 Task: Change the panel layout to vertical.
Action: Mouse moved to (1017, 29)
Screenshot: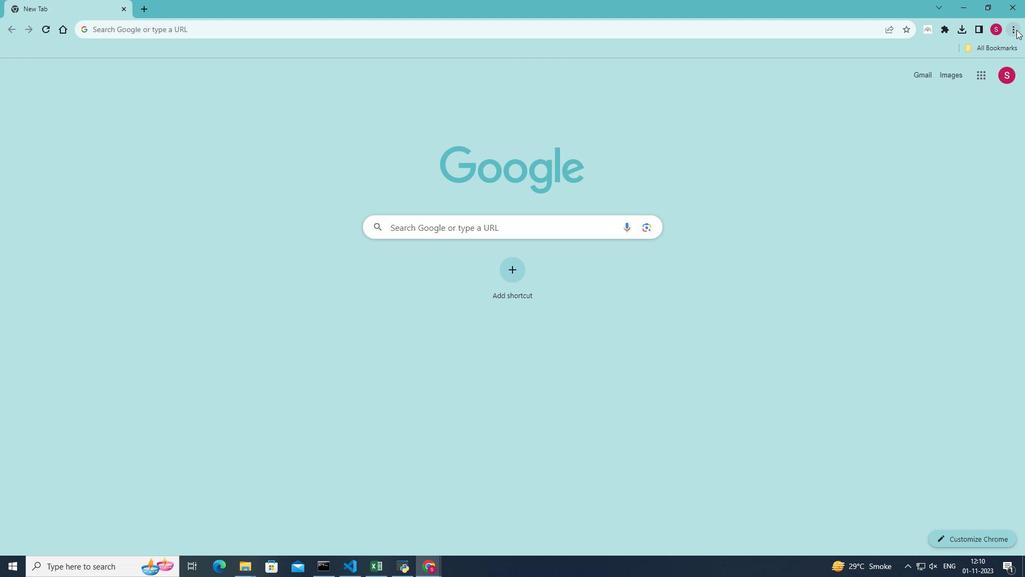 
Action: Mouse pressed left at (1017, 29)
Screenshot: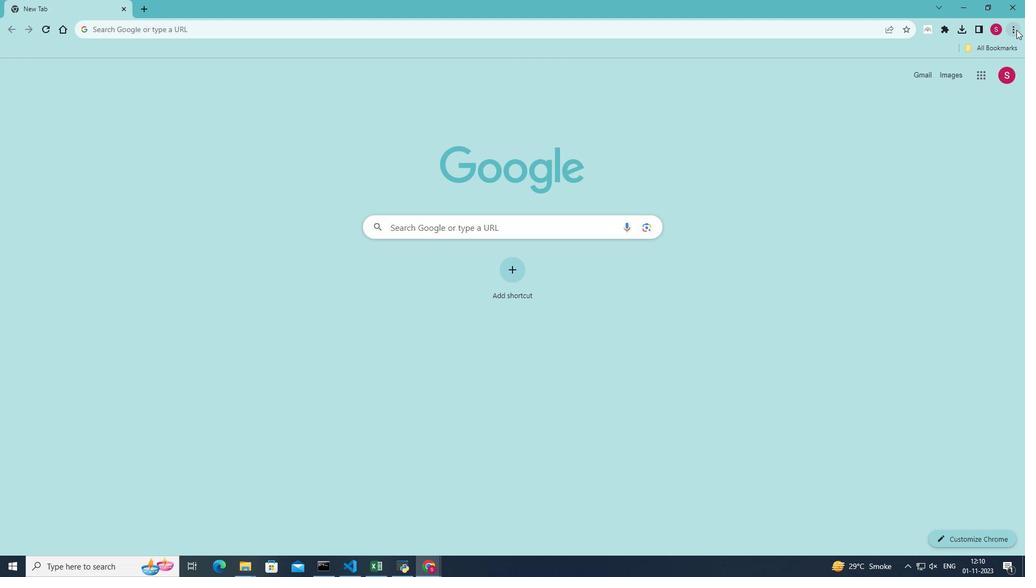 
Action: Mouse moved to (903, 196)
Screenshot: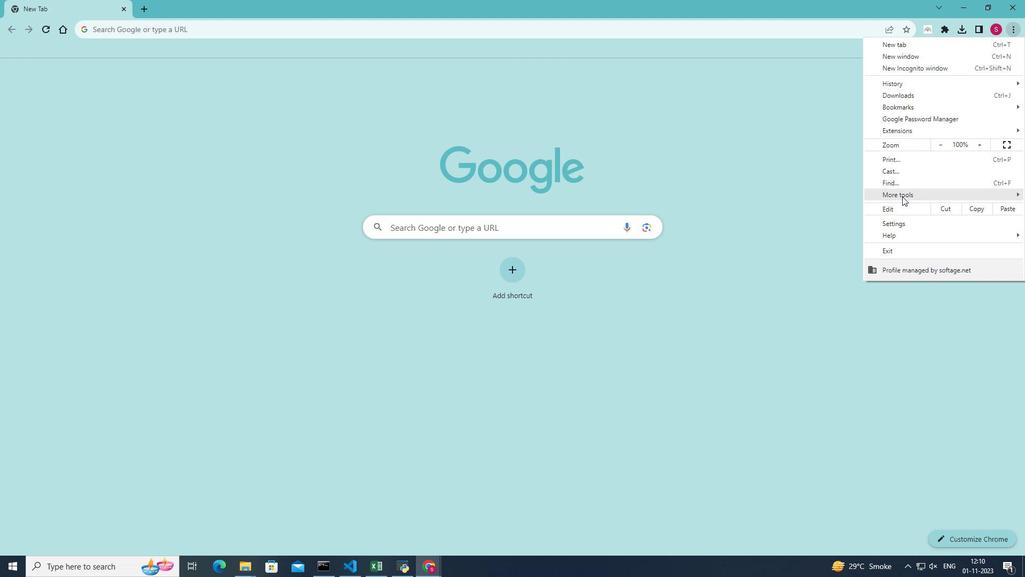 
Action: Mouse pressed left at (903, 196)
Screenshot: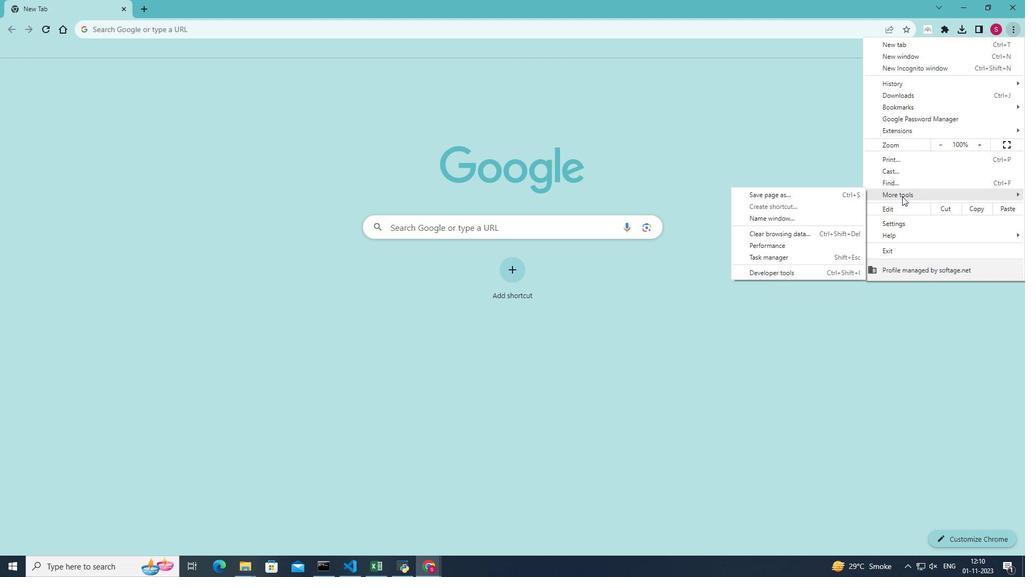 
Action: Mouse moved to (781, 273)
Screenshot: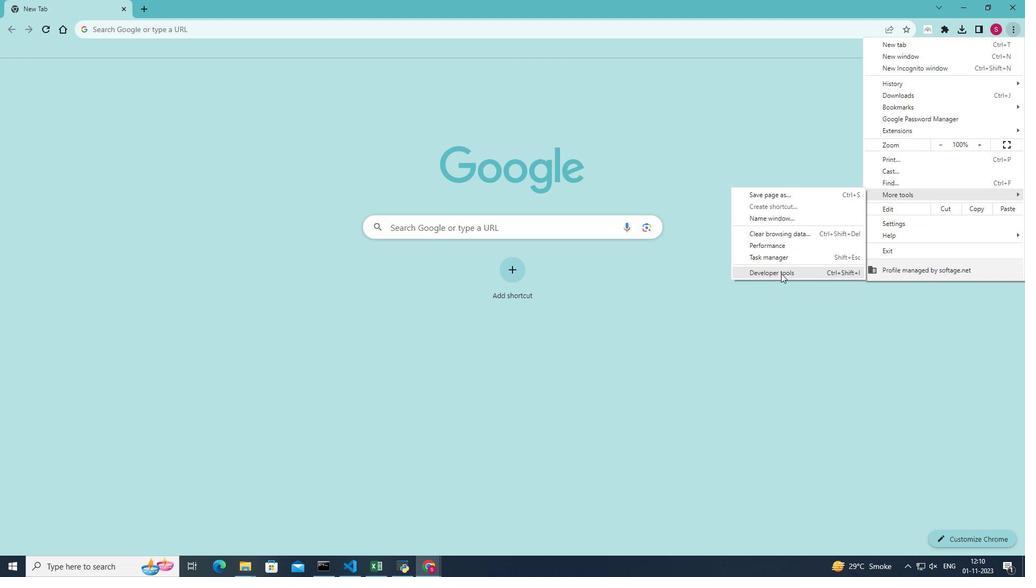 
Action: Mouse pressed left at (781, 273)
Screenshot: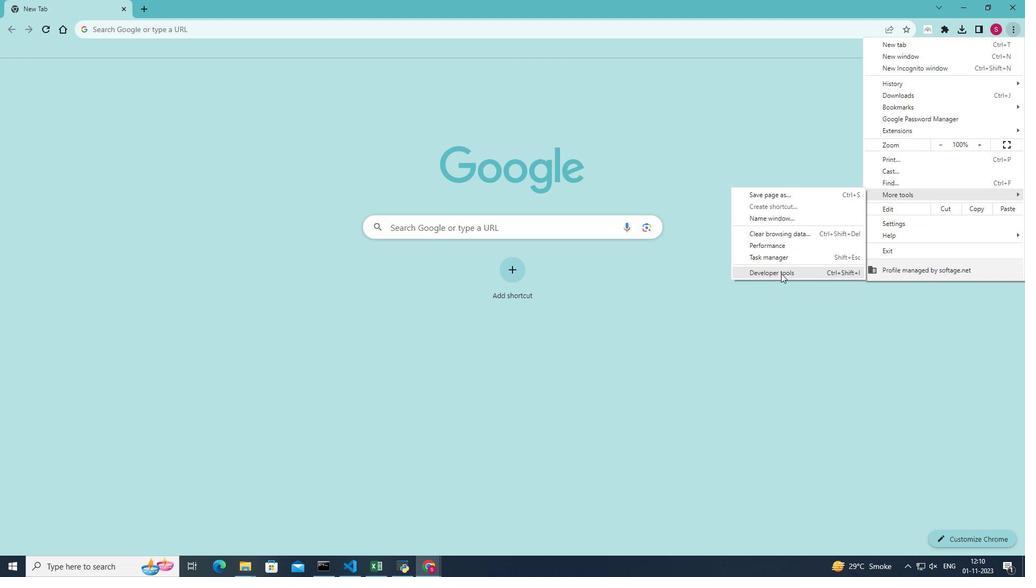 
Action: Mouse moved to (990, 63)
Screenshot: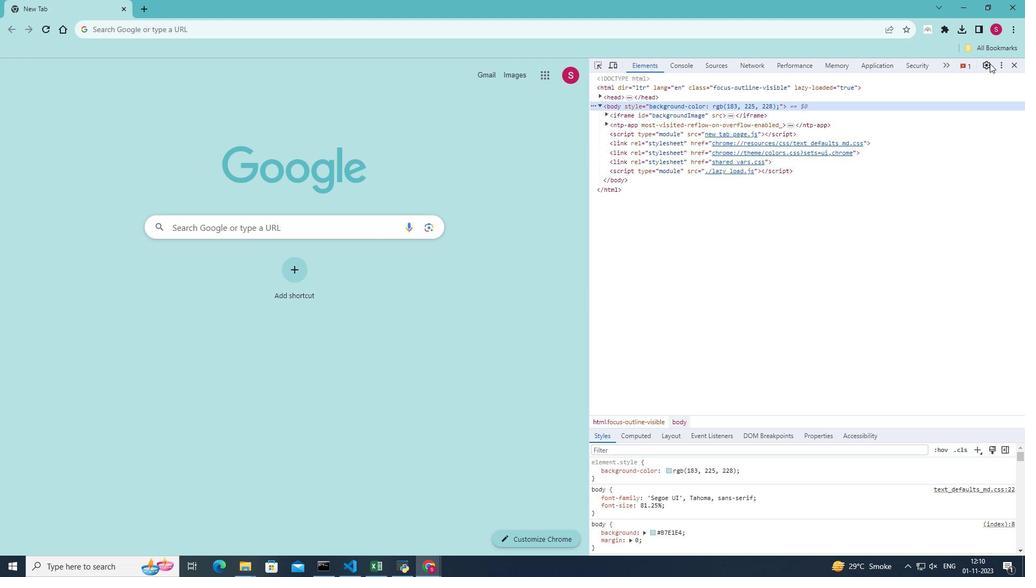 
Action: Mouse pressed left at (990, 63)
Screenshot: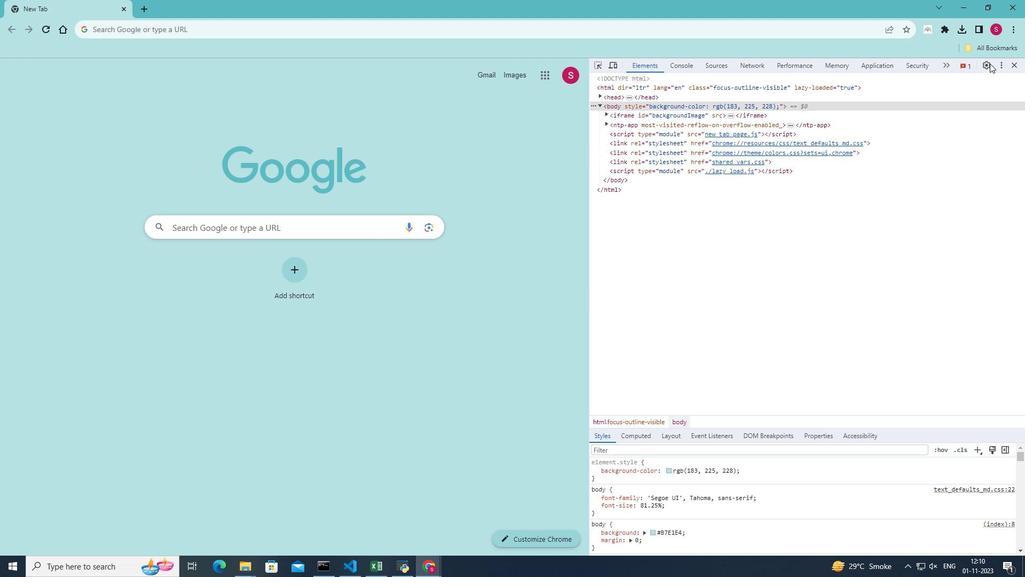 
Action: Mouse moved to (765, 159)
Screenshot: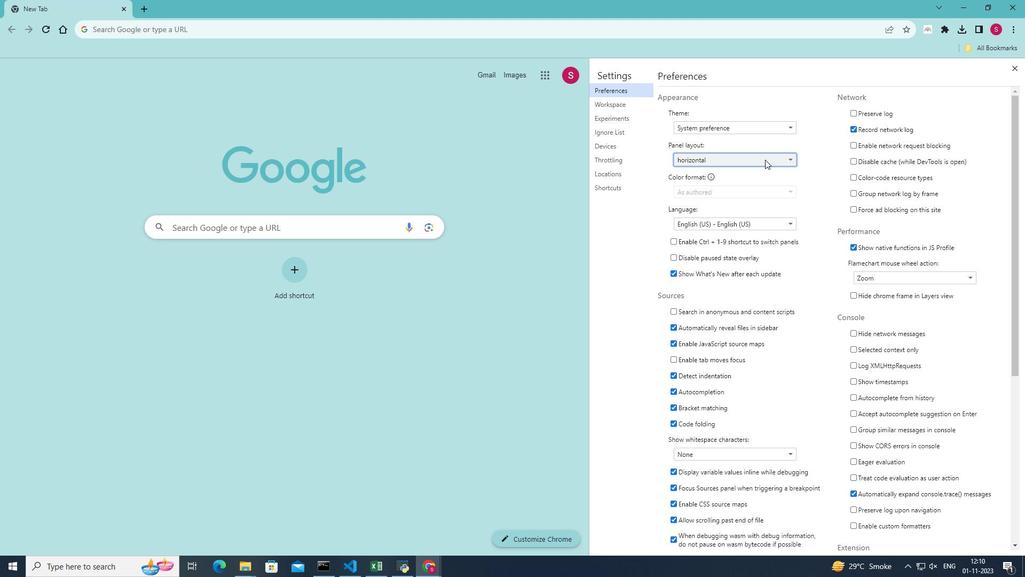 
Action: Mouse pressed left at (765, 159)
Screenshot: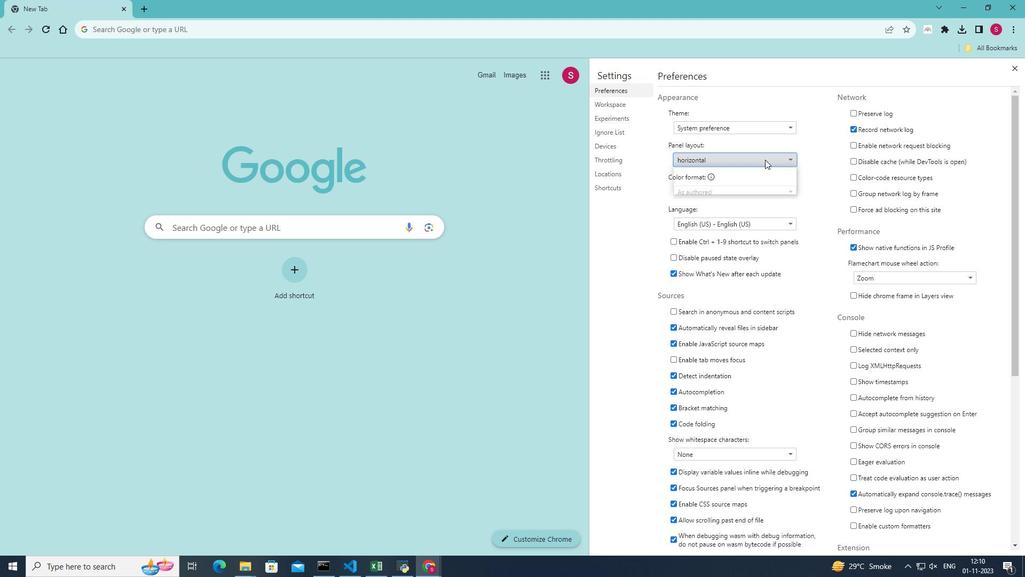 
Action: Mouse moved to (686, 180)
Screenshot: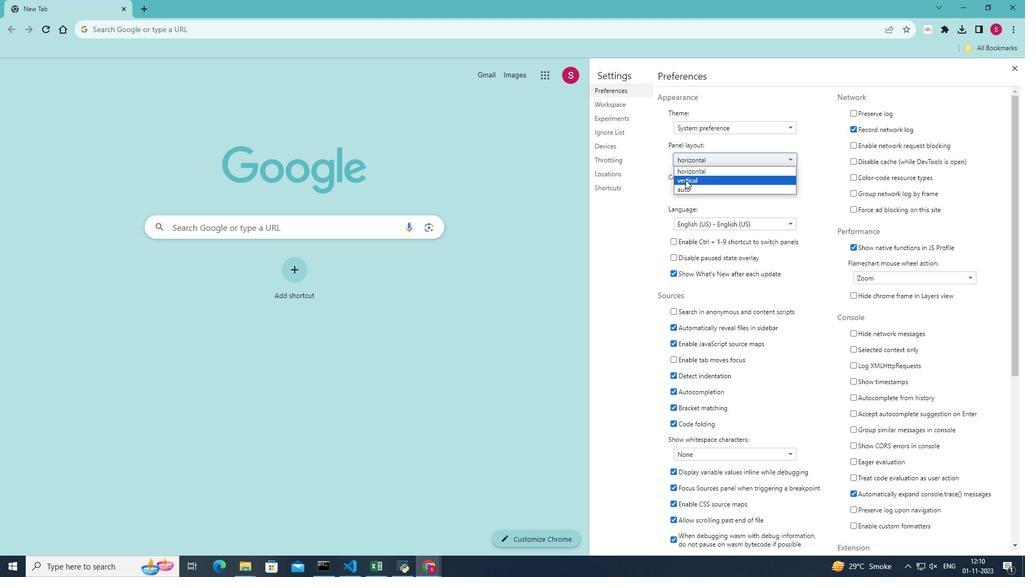 
Action: Mouse pressed left at (686, 180)
Screenshot: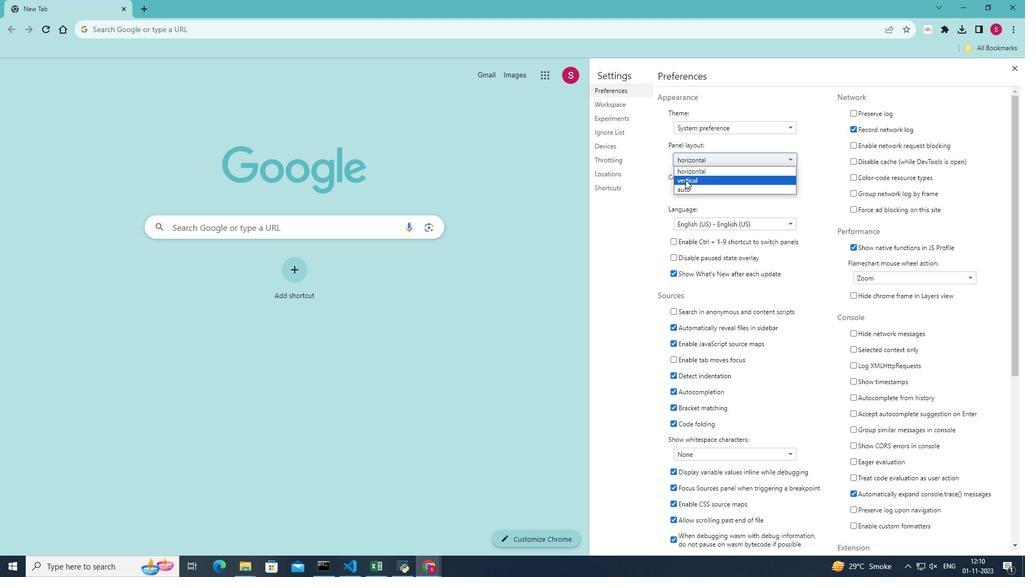 
Action: Mouse moved to (1017, 66)
Screenshot: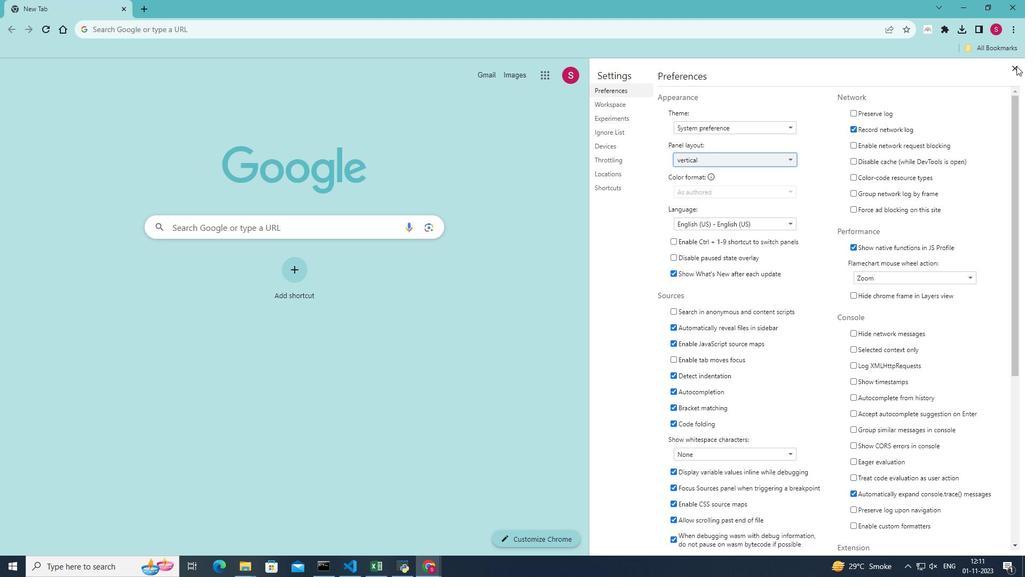 
Action: Mouse pressed left at (1017, 66)
Screenshot: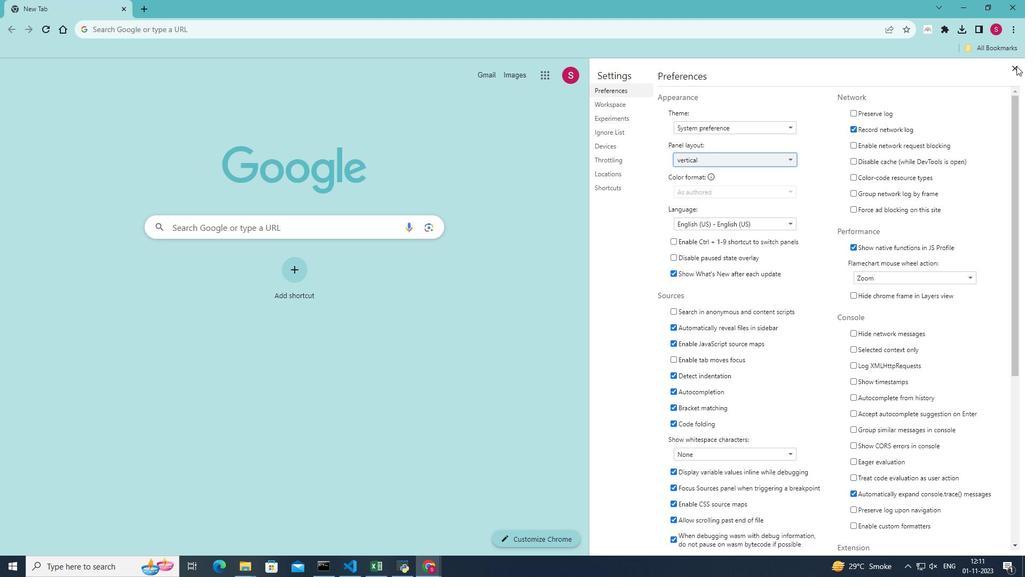 
Action: Mouse moved to (1017, 68)
Screenshot: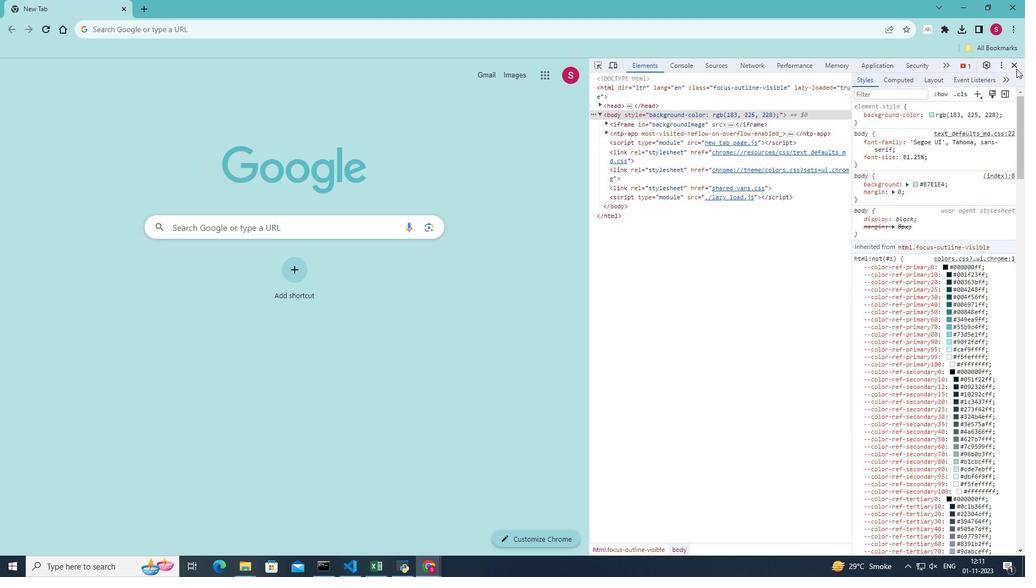 
